 Task: Add Green Label titled Label0001 to Card Card0001 in Board Board0001 in Development in Trello
Action: Mouse moved to (465, 24)
Screenshot: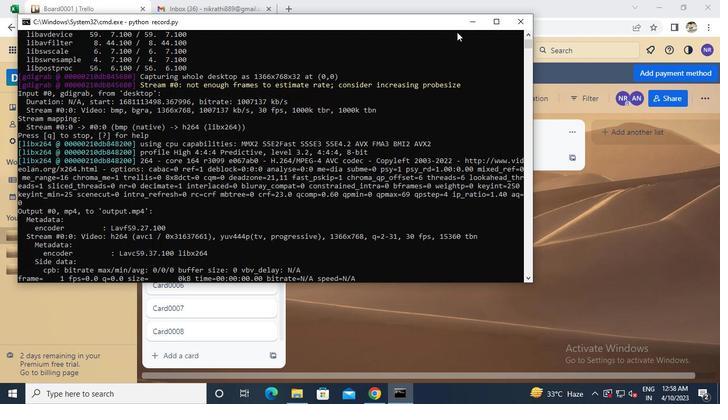 
Action: Mouse pressed left at (465, 24)
Screenshot: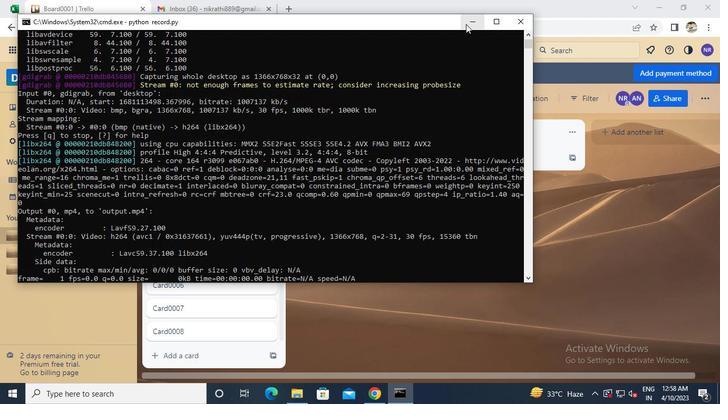 
Action: Mouse moved to (267, 150)
Screenshot: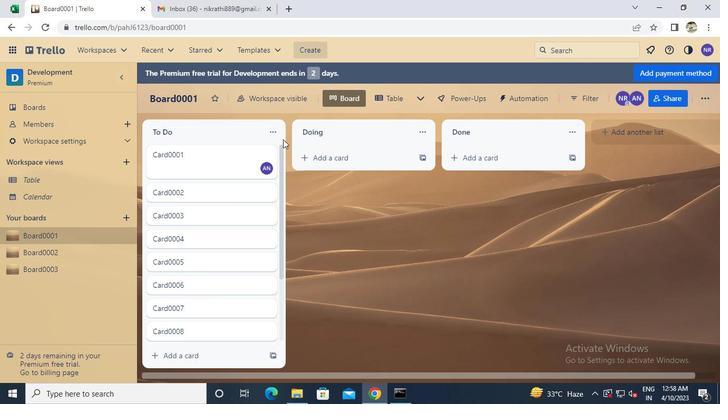 
Action: Mouse pressed left at (267, 150)
Screenshot: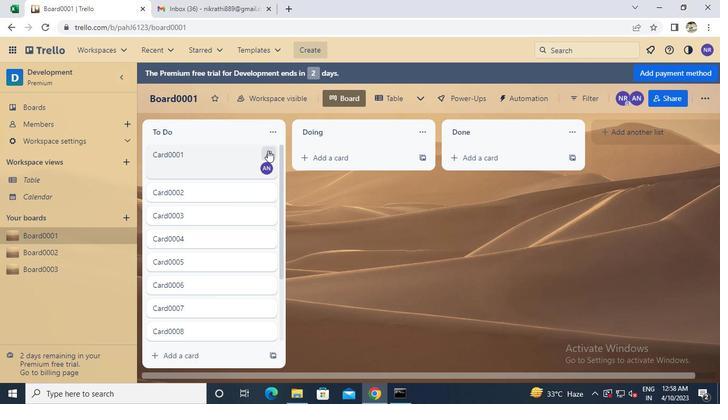 
Action: Mouse moved to (302, 167)
Screenshot: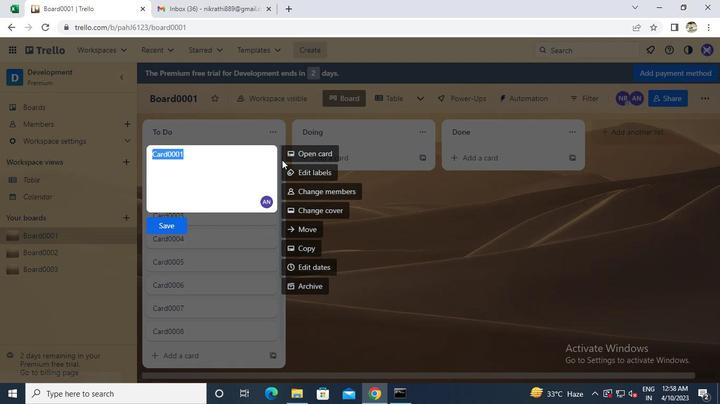 
Action: Mouse pressed left at (302, 167)
Screenshot: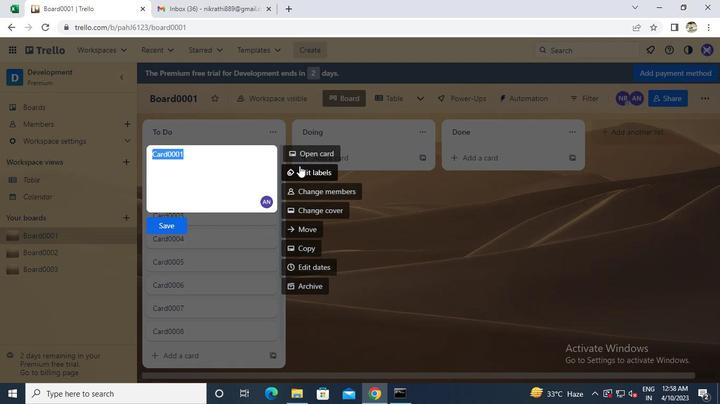 
Action: Mouse moved to (335, 262)
Screenshot: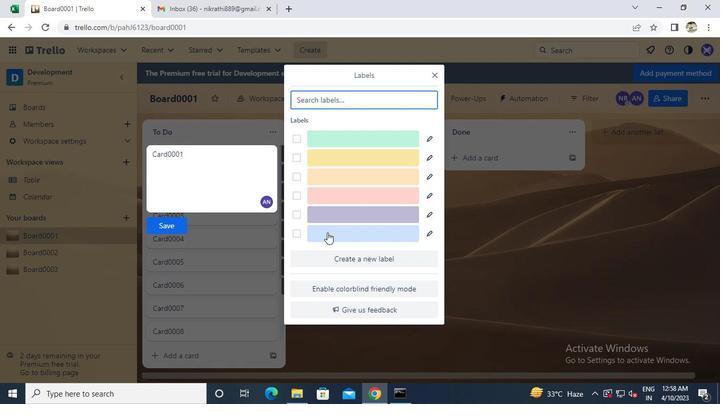 
Action: Mouse pressed left at (335, 262)
Screenshot: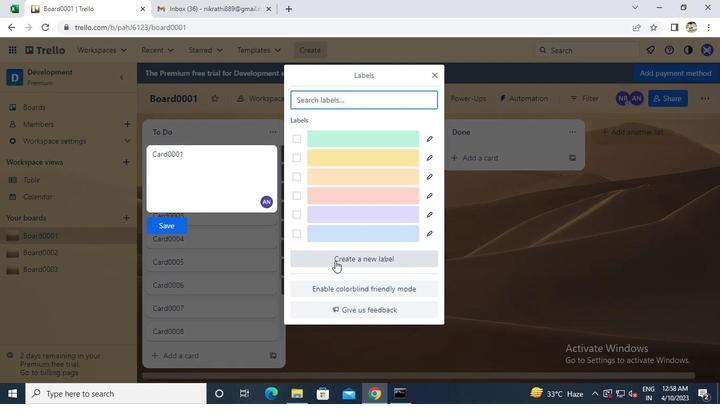 
Action: Keyboard Key.caps_lock
Screenshot: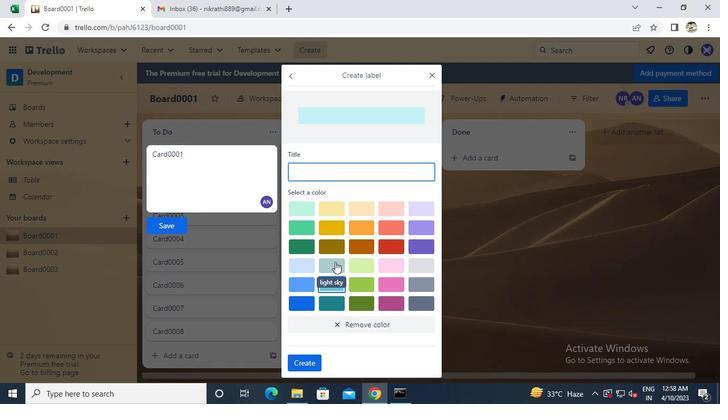
Action: Keyboard l
Screenshot: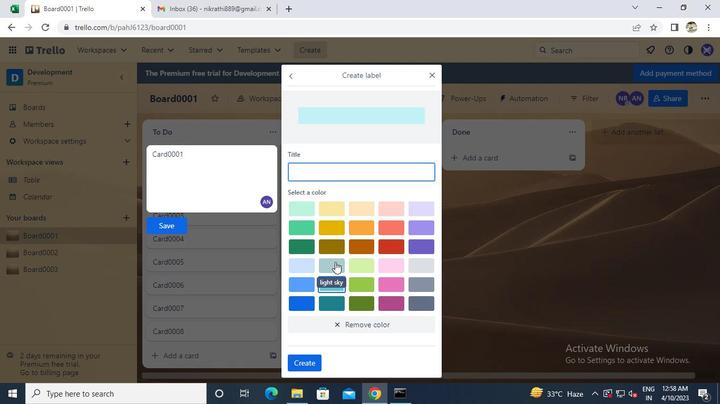 
Action: Keyboard Key.caps_lock
Screenshot: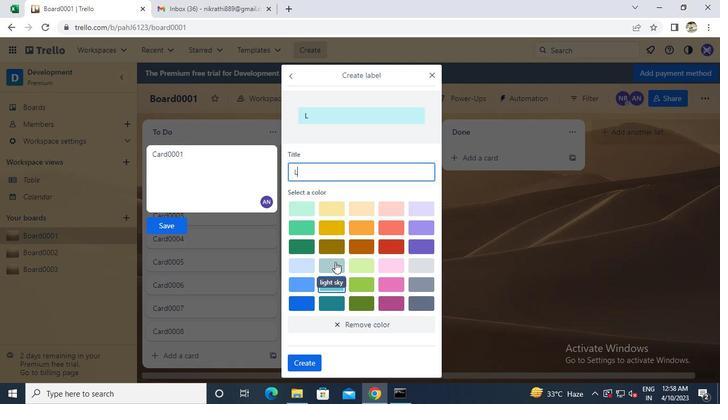 
Action: Keyboard a
Screenshot: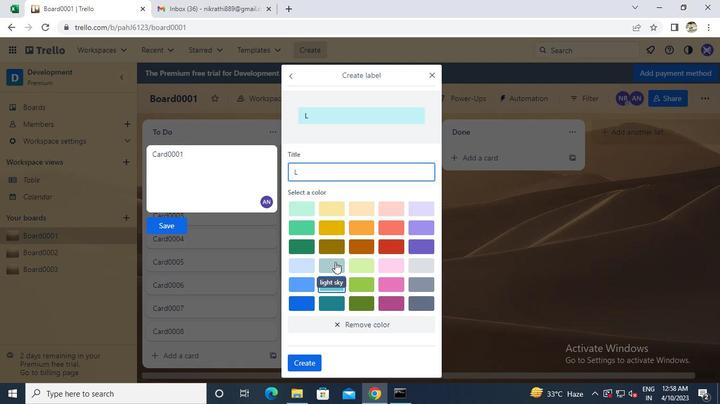 
Action: Keyboard b
Screenshot: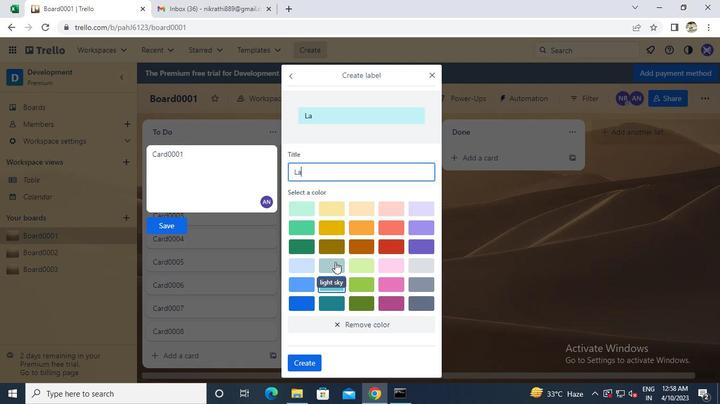 
Action: Keyboard e
Screenshot: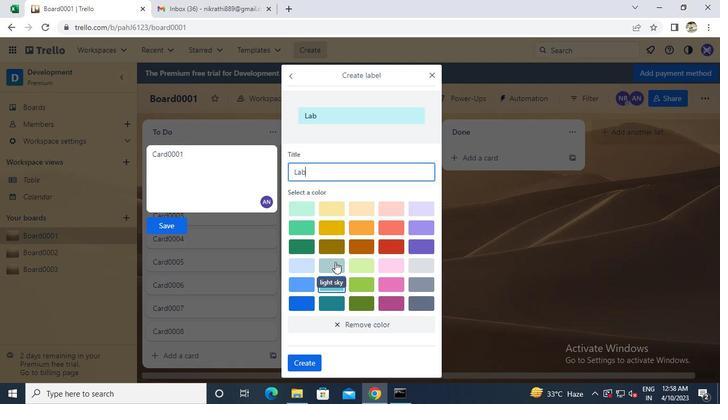 
Action: Keyboard l
Screenshot: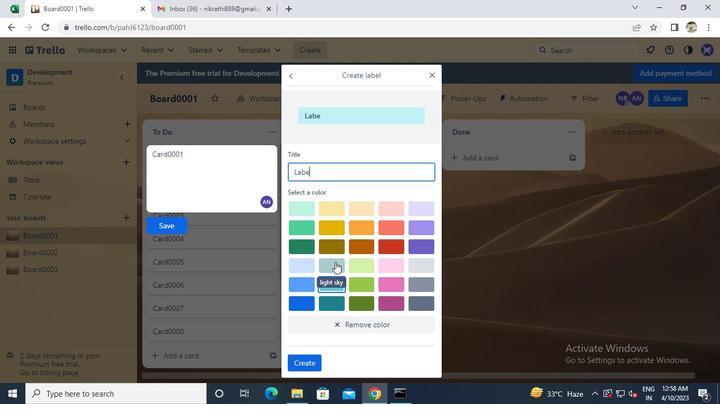 
Action: Keyboard 0
Screenshot: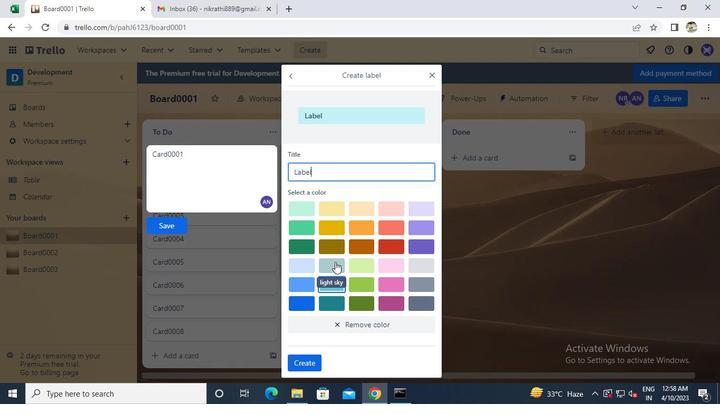 
Action: Keyboard 0
Screenshot: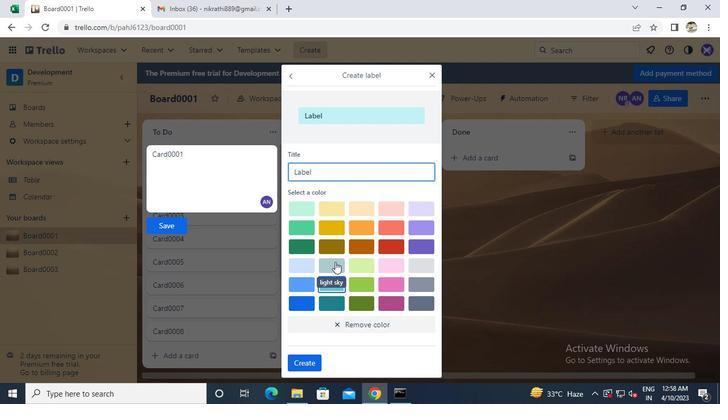 
Action: Keyboard 0
Screenshot: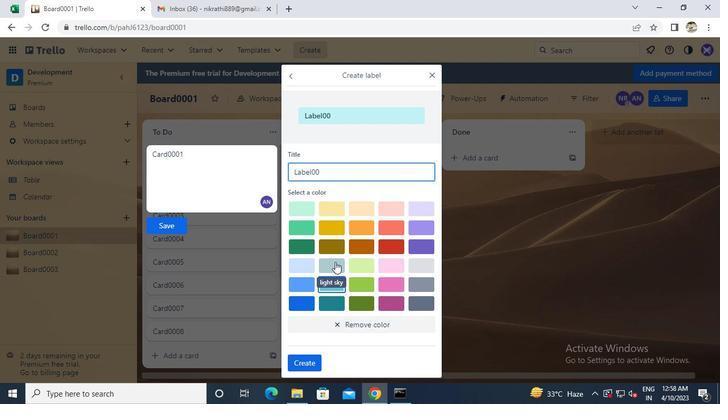 
Action: Keyboard 1
Screenshot: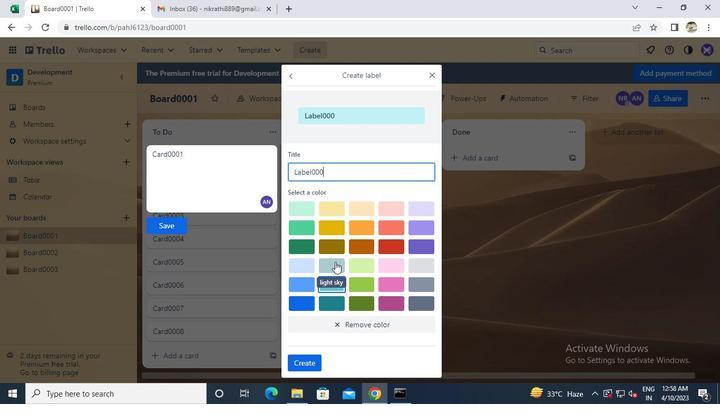 
Action: Mouse moved to (358, 284)
Screenshot: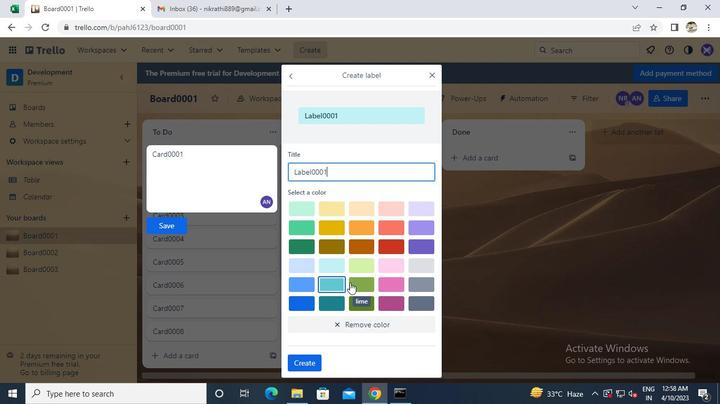 
Action: Mouse pressed left at (358, 284)
Screenshot: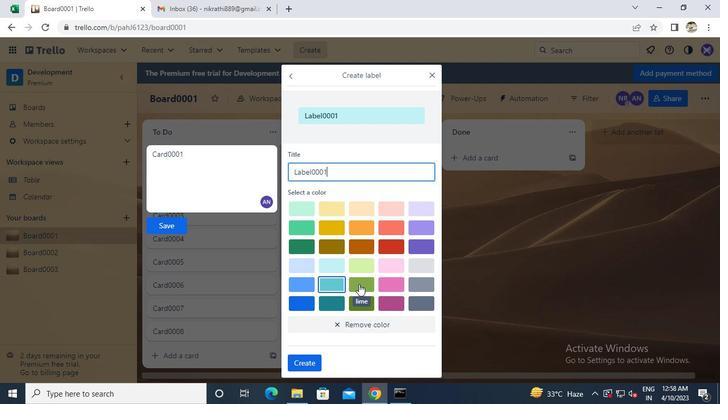 
Action: Mouse moved to (299, 364)
Screenshot: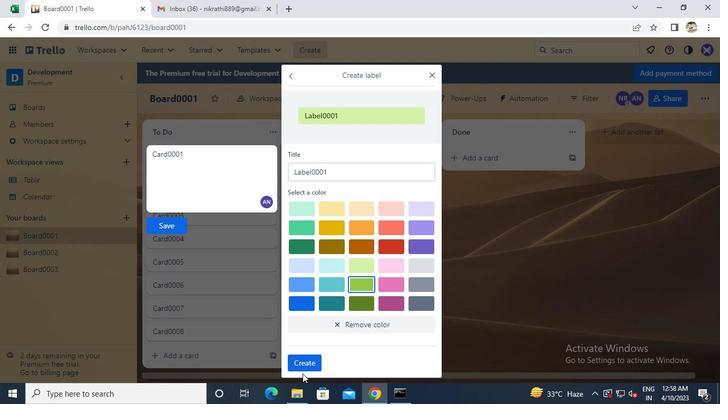 
Action: Mouse pressed left at (299, 364)
Screenshot: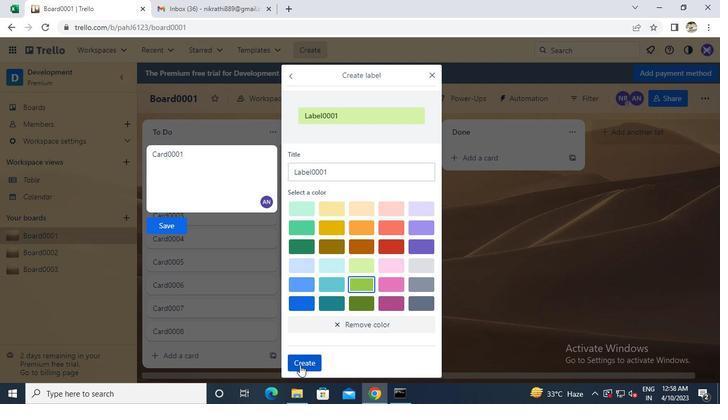 
Action: Mouse moved to (429, 73)
Screenshot: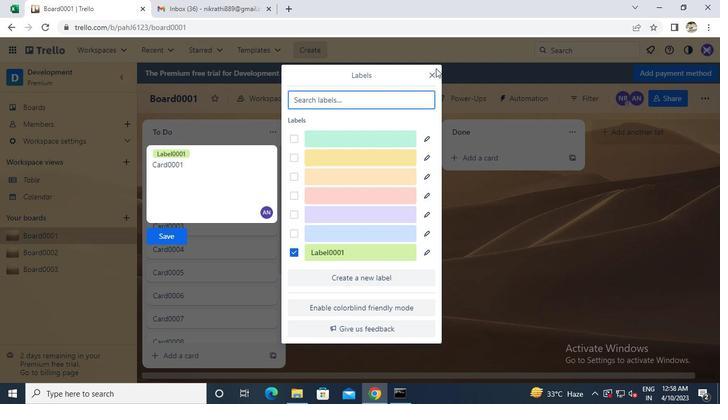 
Action: Mouse pressed left at (429, 73)
Screenshot: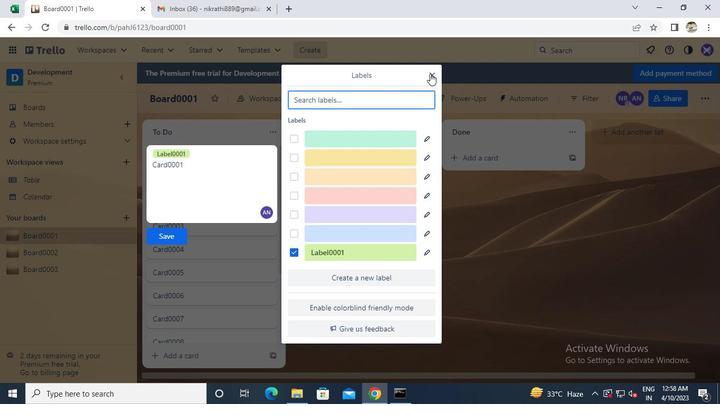 
Action: Mouse moved to (162, 234)
Screenshot: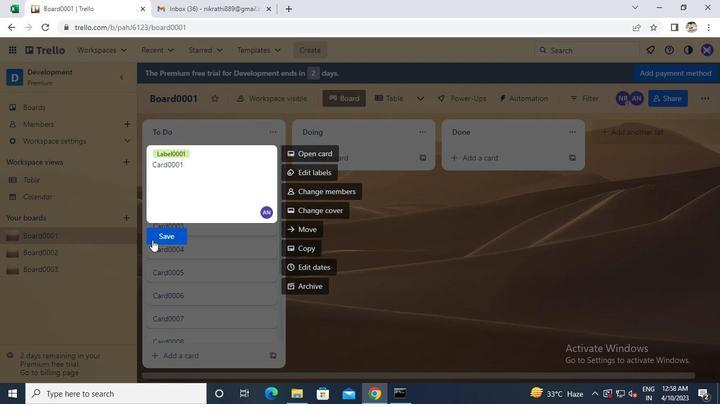 
Action: Mouse pressed left at (162, 234)
Screenshot: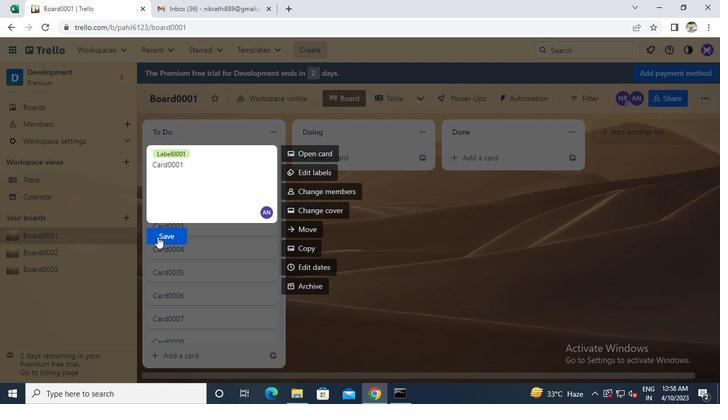 
Action: Mouse moved to (402, 392)
Screenshot: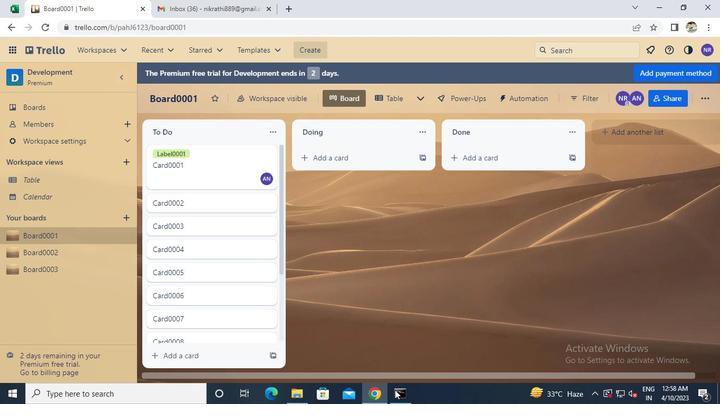 
Action: Mouse pressed left at (402, 392)
Screenshot: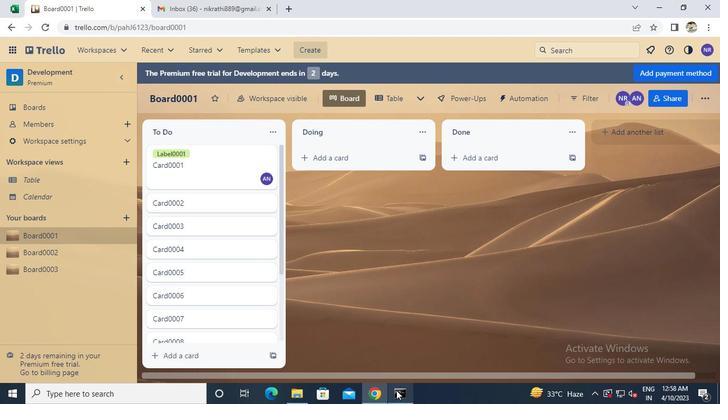 
Action: Mouse moved to (518, 21)
Screenshot: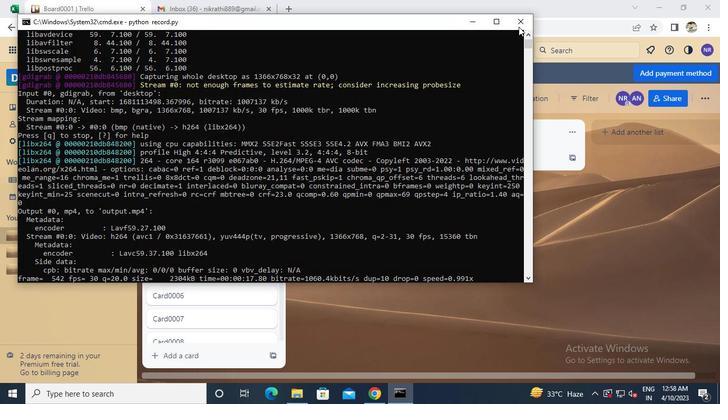 
Action: Mouse pressed left at (518, 21)
Screenshot: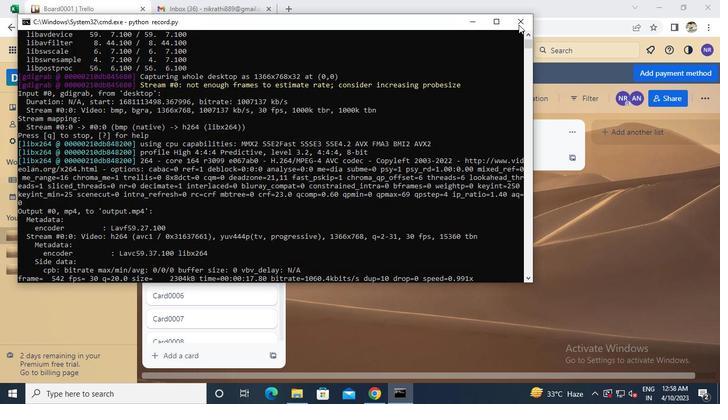 
Action: Mouse moved to (518, 21)
Screenshot: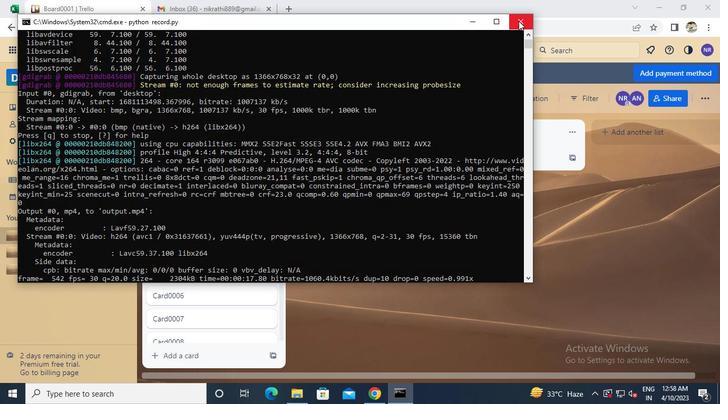 
